 Task: Start in the project ZestTech the sprint 'Galaxy Quest', with a duration of 1 week.
Action: Mouse moved to (277, 73)
Screenshot: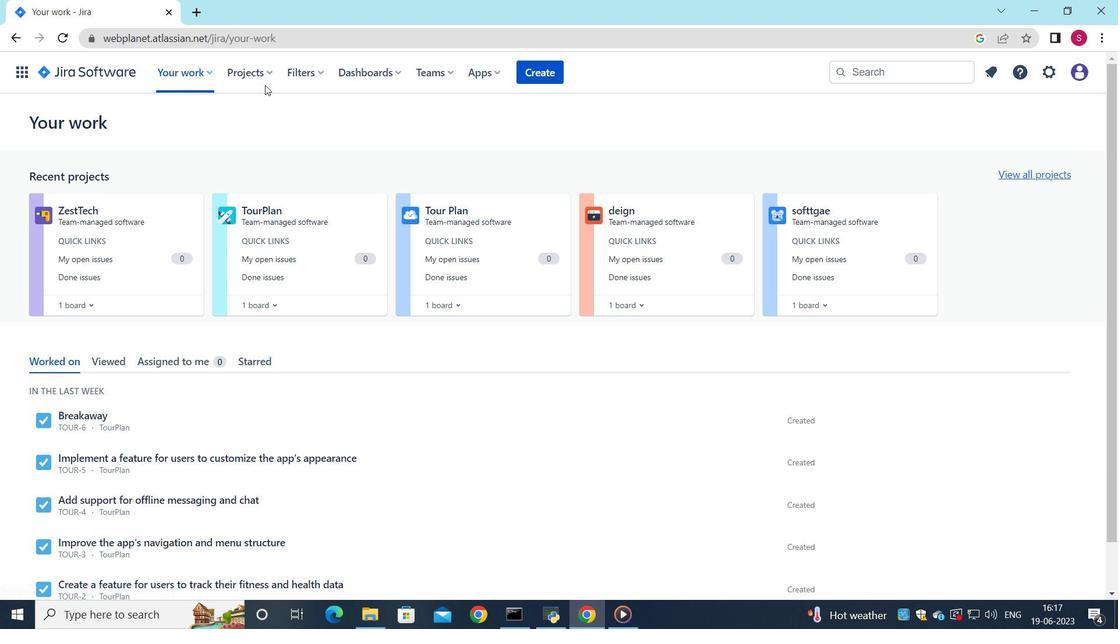 
Action: Mouse pressed left at (277, 73)
Screenshot: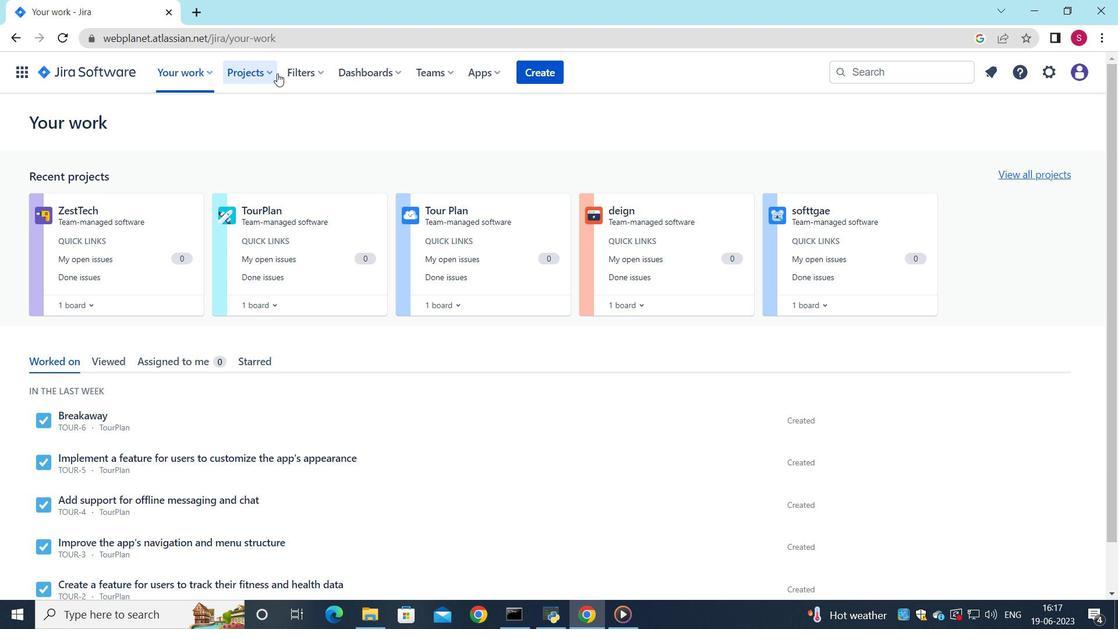 
Action: Mouse moved to (281, 135)
Screenshot: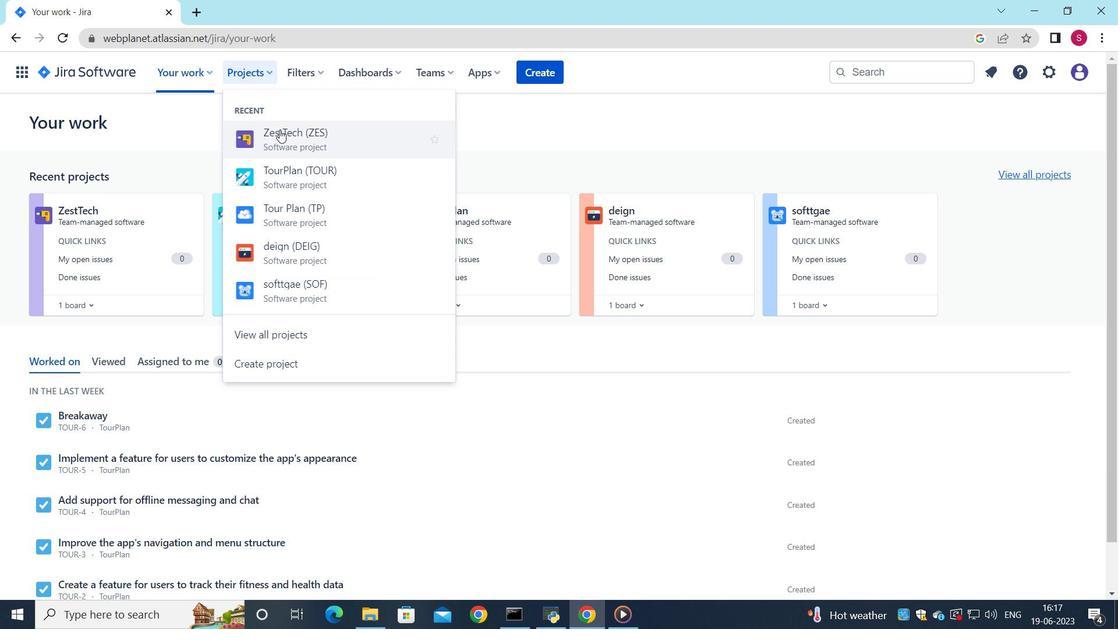 
Action: Mouse pressed left at (281, 135)
Screenshot: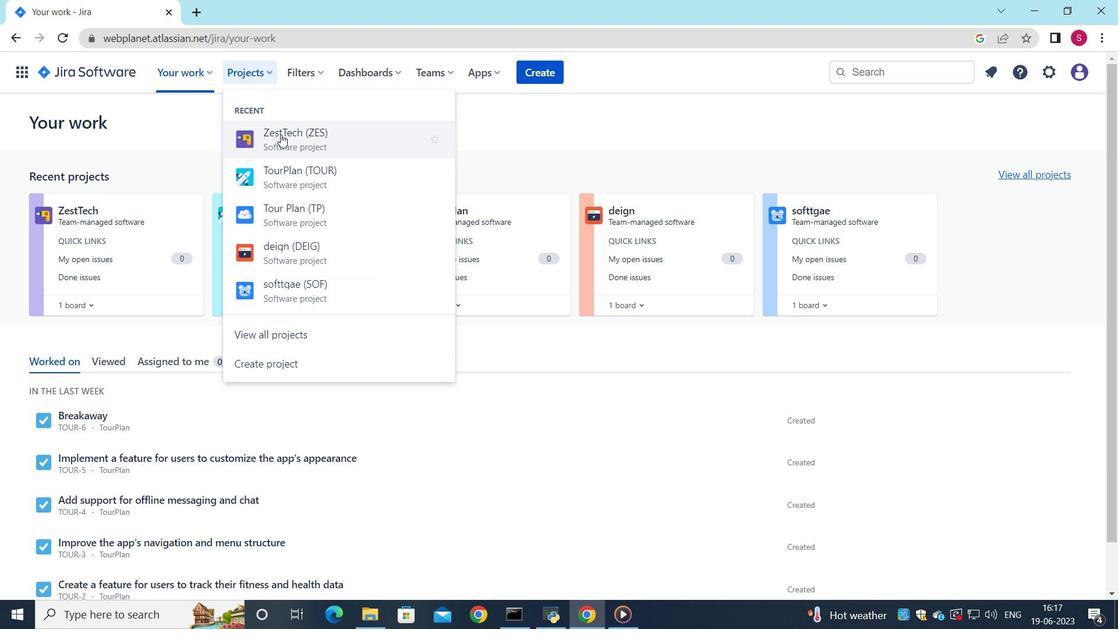 
Action: Mouse moved to (122, 226)
Screenshot: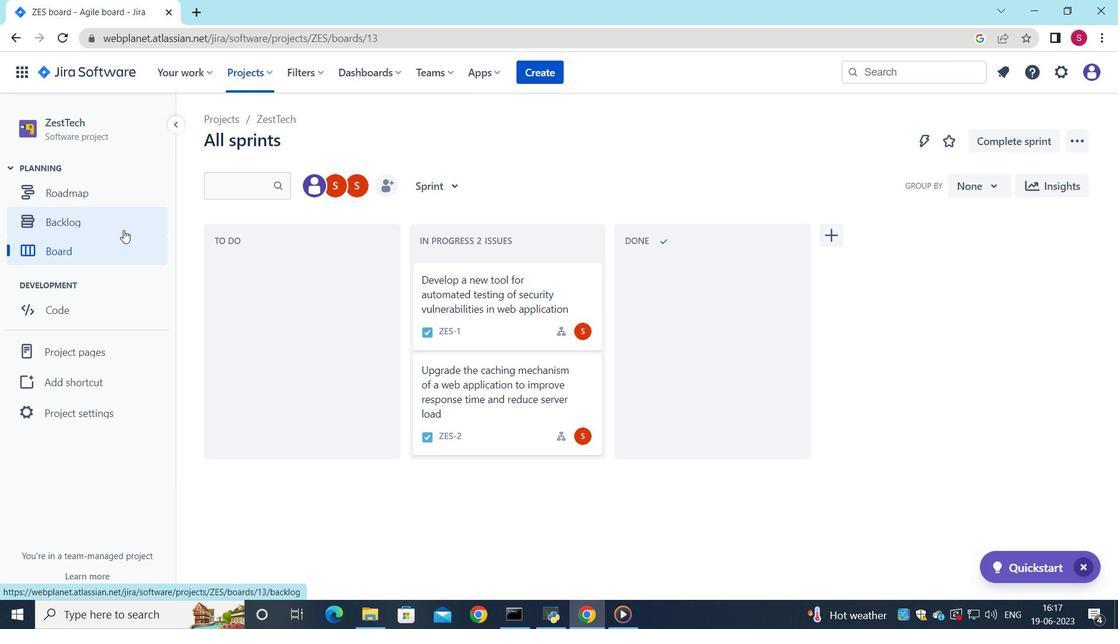 
Action: Mouse pressed left at (122, 226)
Screenshot: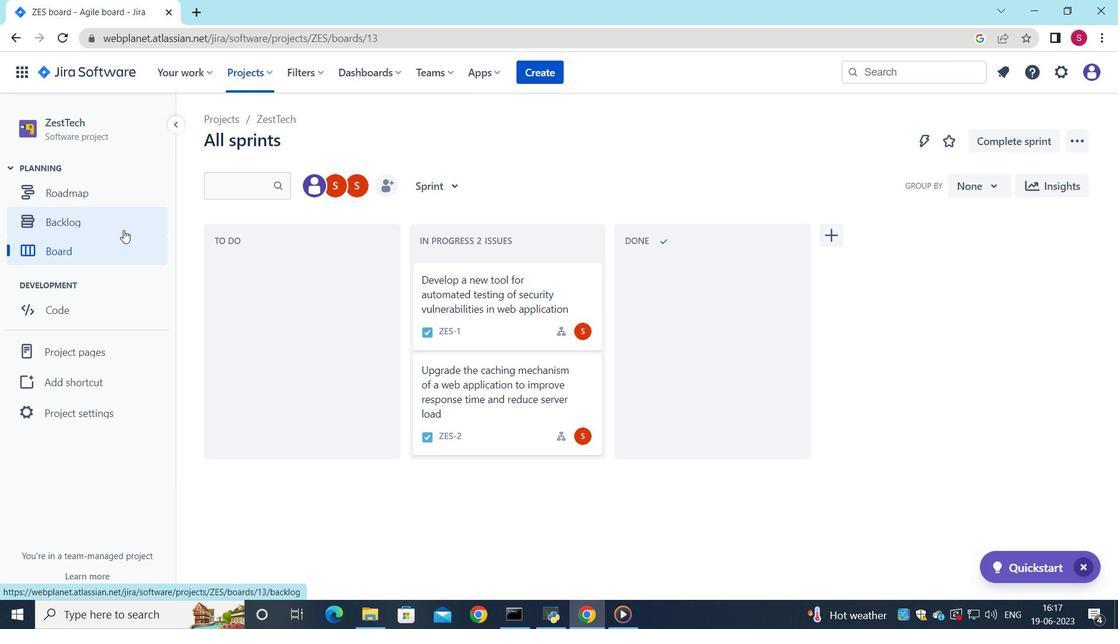 
Action: Mouse moved to (490, 317)
Screenshot: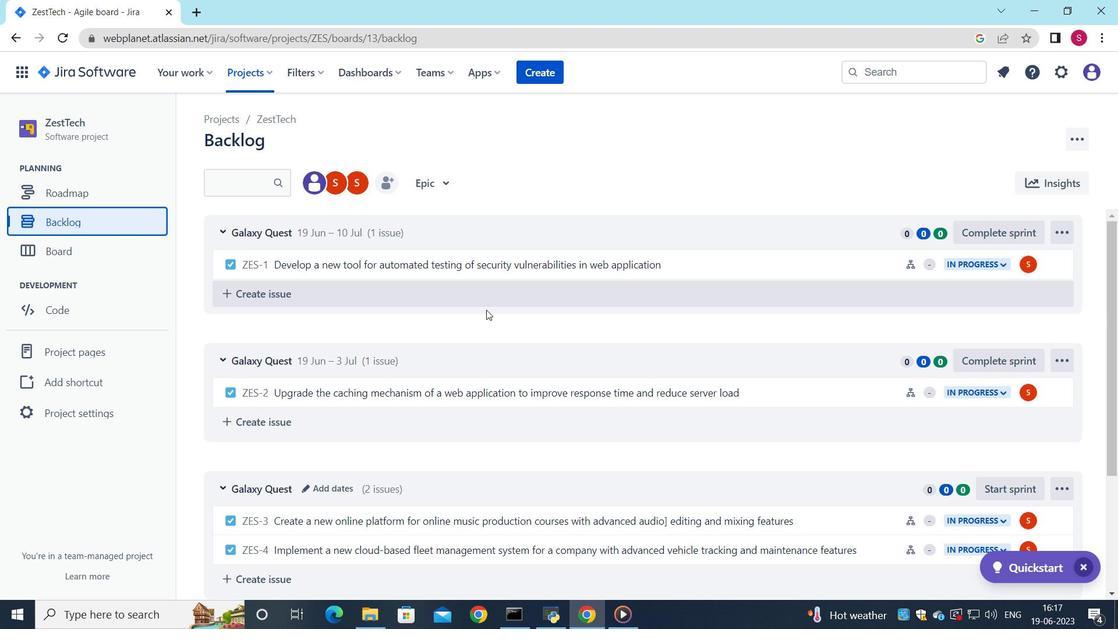 
Action: Mouse scrolled (490, 317) with delta (0, 0)
Screenshot: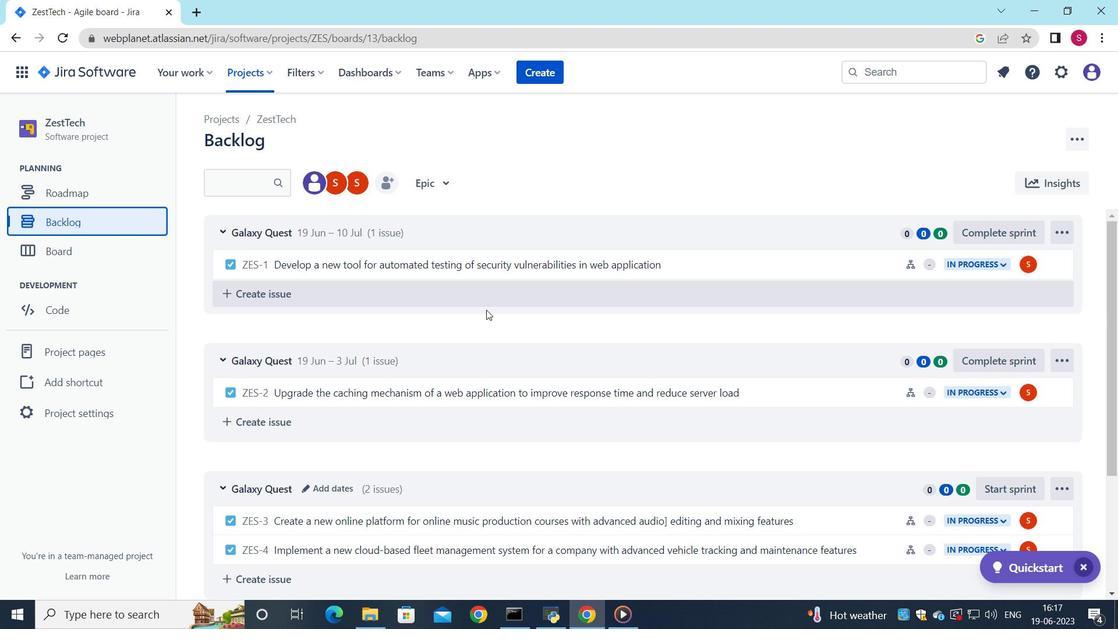 
Action: Mouse scrolled (490, 317) with delta (0, 0)
Screenshot: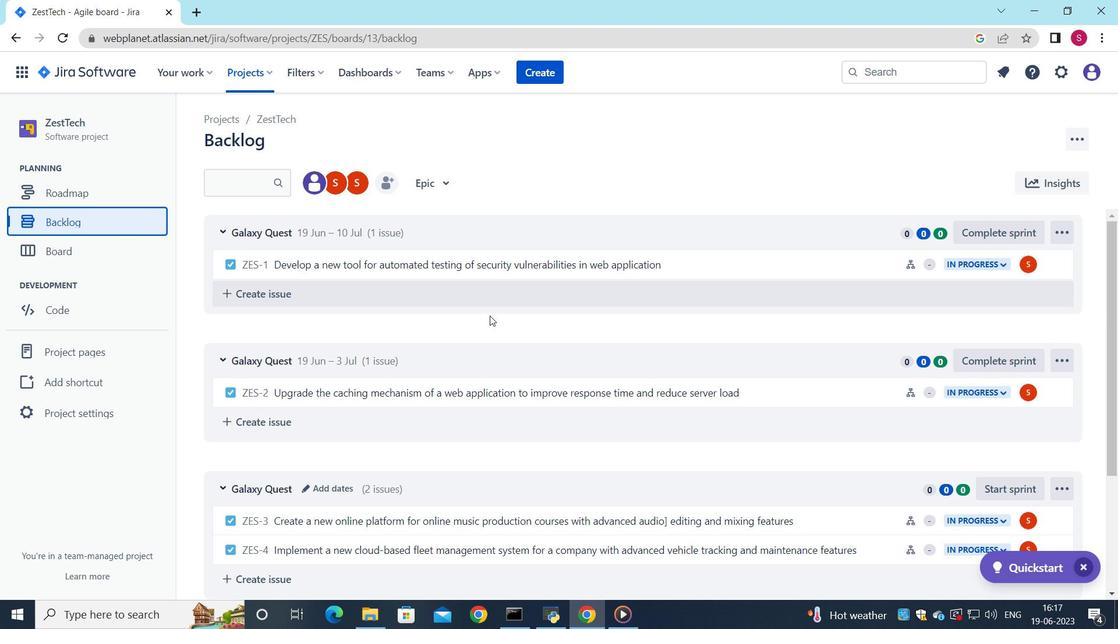 
Action: Mouse scrolled (490, 317) with delta (0, 0)
Screenshot: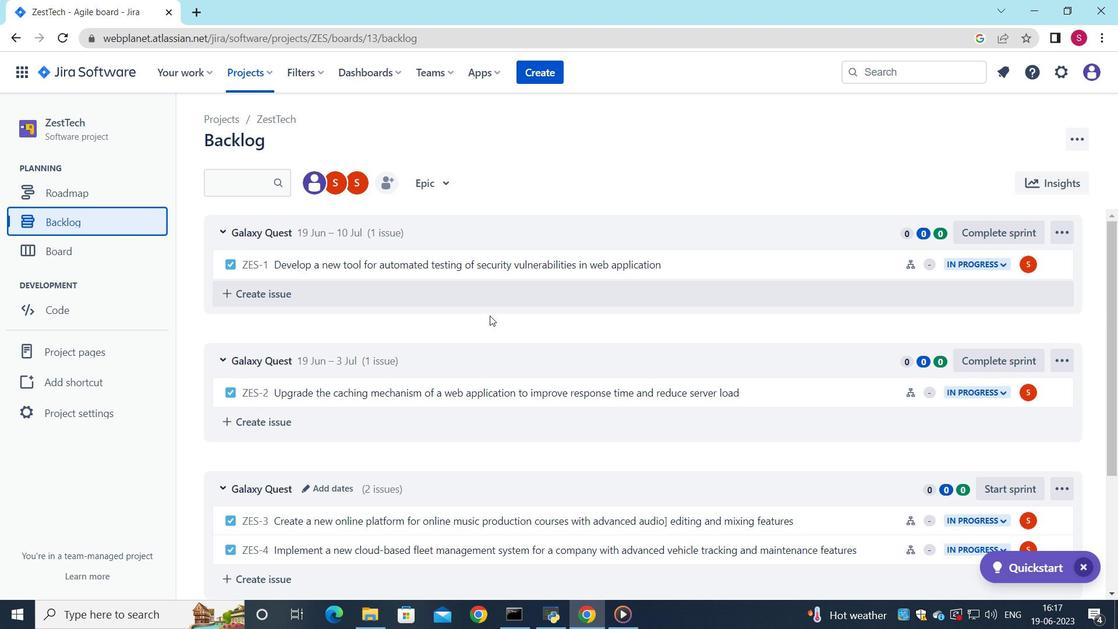 
Action: Mouse moved to (998, 312)
Screenshot: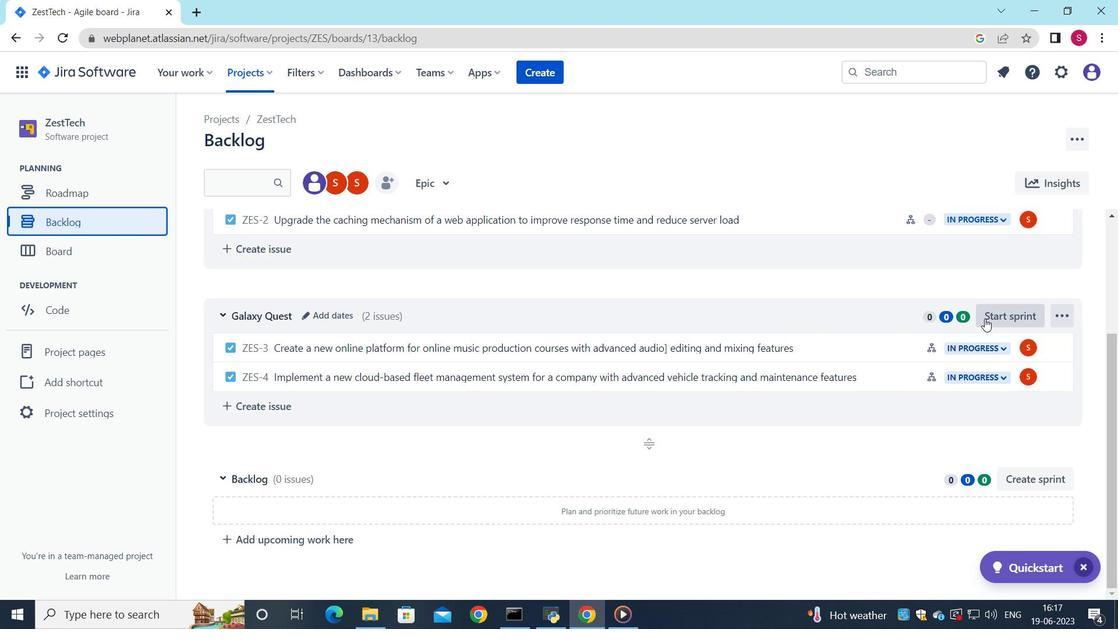 
Action: Mouse pressed left at (998, 312)
Screenshot: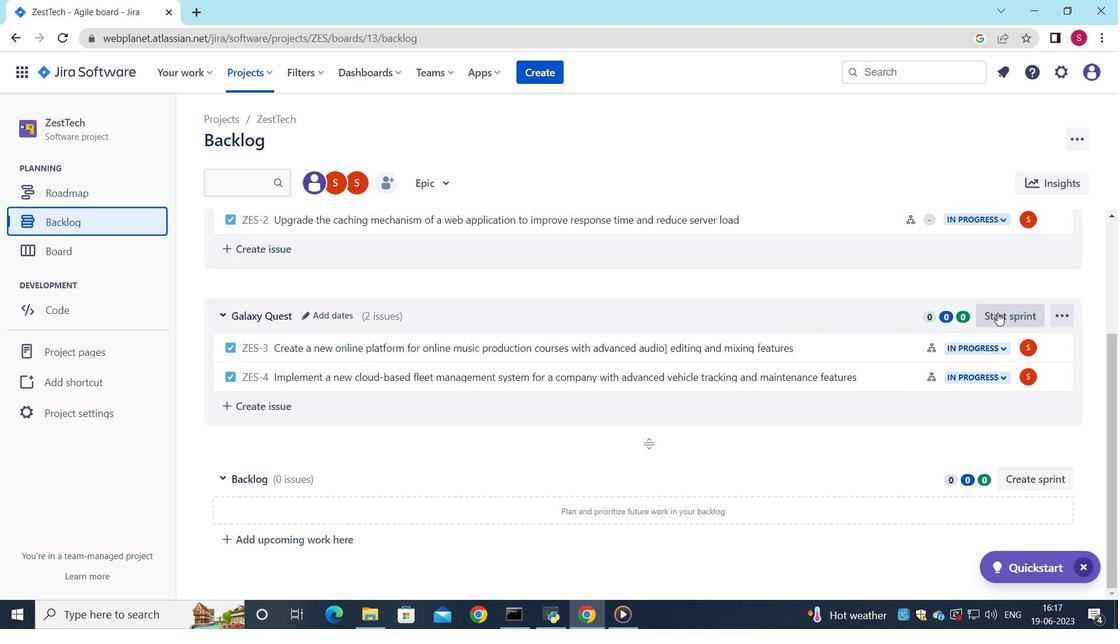 
Action: Mouse moved to (529, 255)
Screenshot: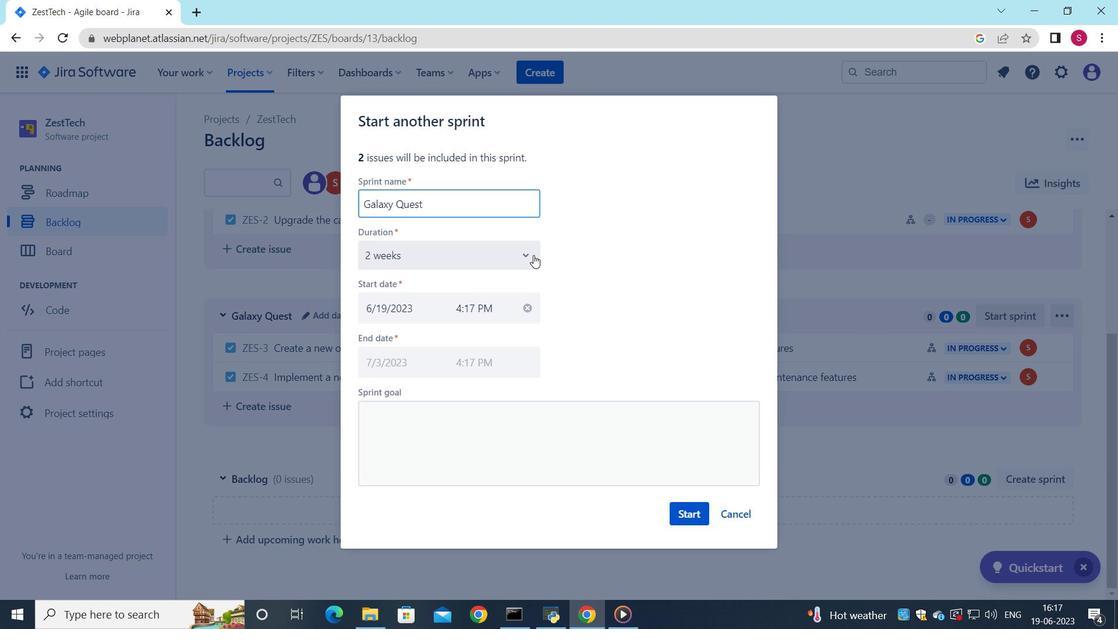 
Action: Mouse pressed left at (529, 255)
Screenshot: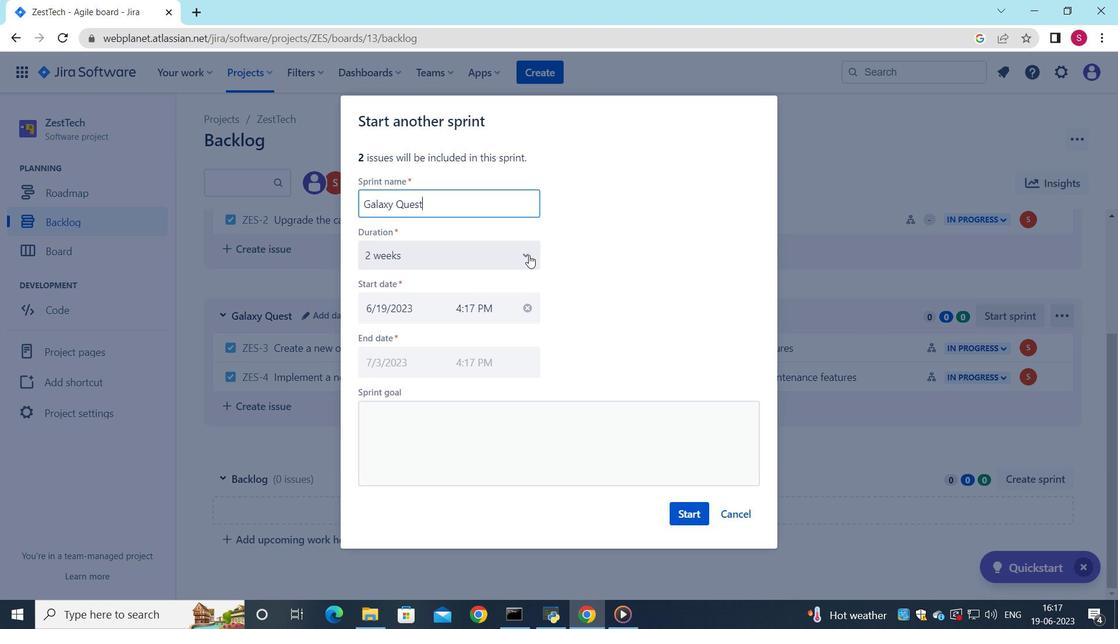 
Action: Mouse moved to (481, 297)
Screenshot: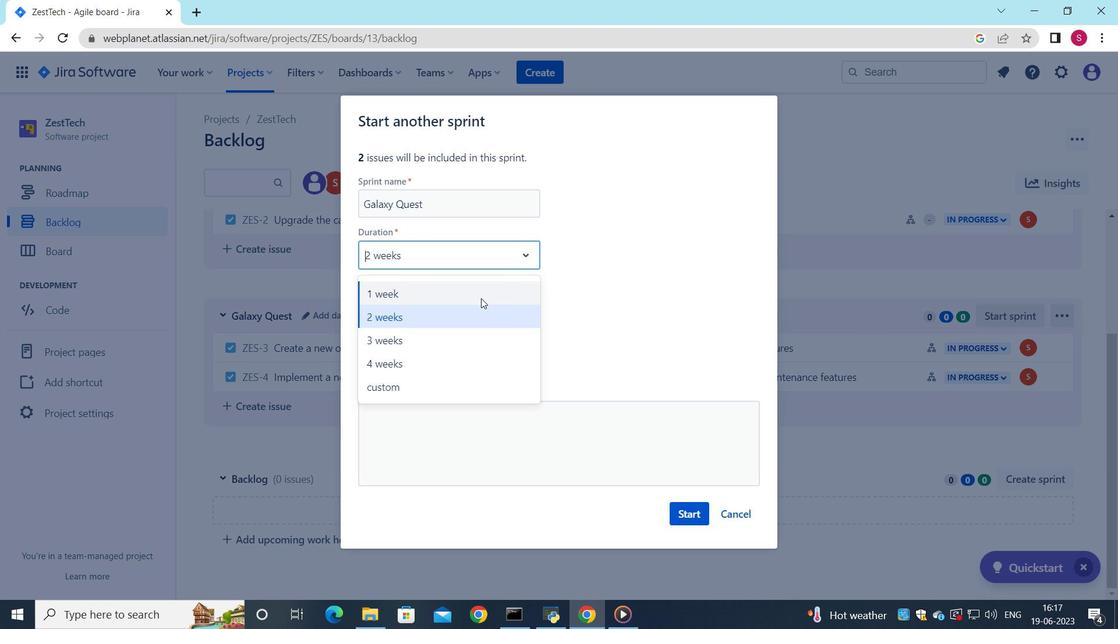 
Action: Mouse pressed left at (481, 297)
Screenshot: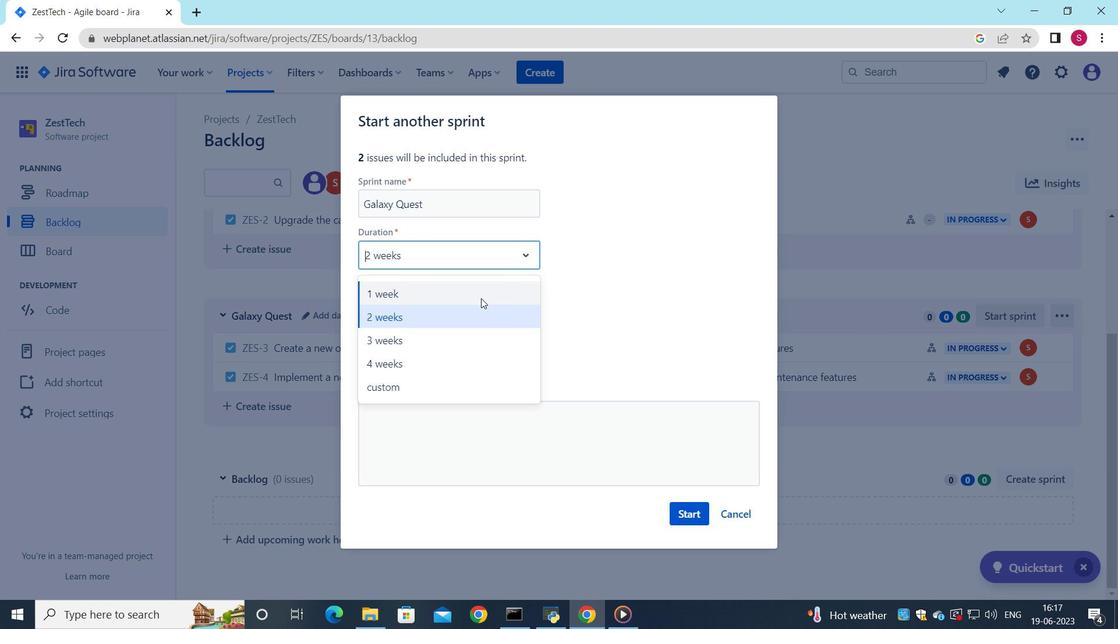 
Action: Mouse moved to (692, 510)
Screenshot: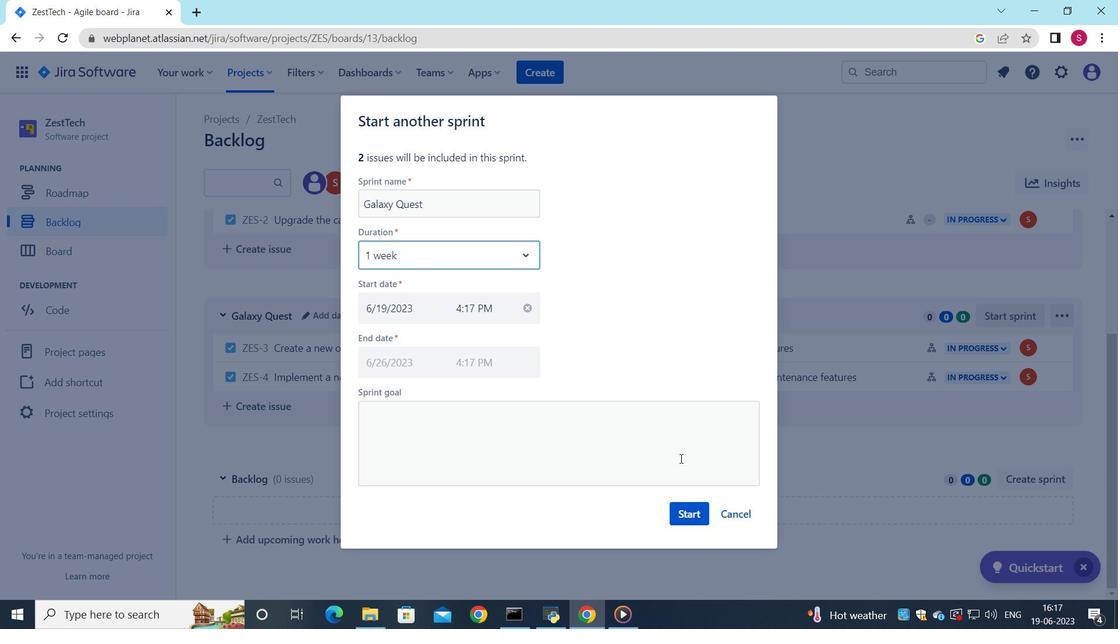 
Action: Mouse pressed left at (692, 510)
Screenshot: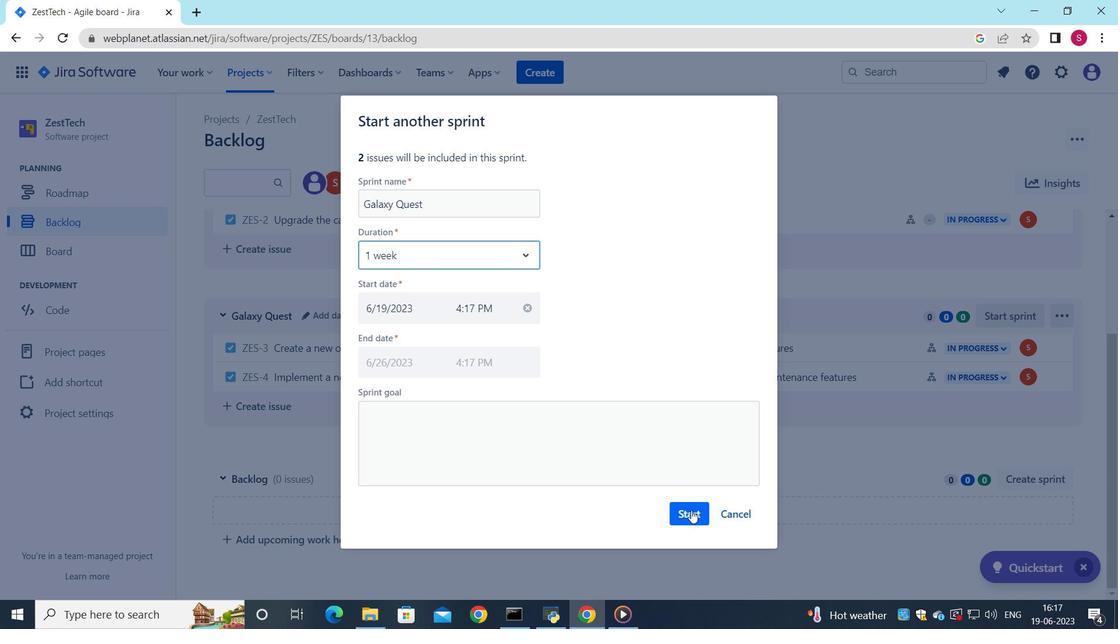 
Action: Mouse moved to (695, 499)
Screenshot: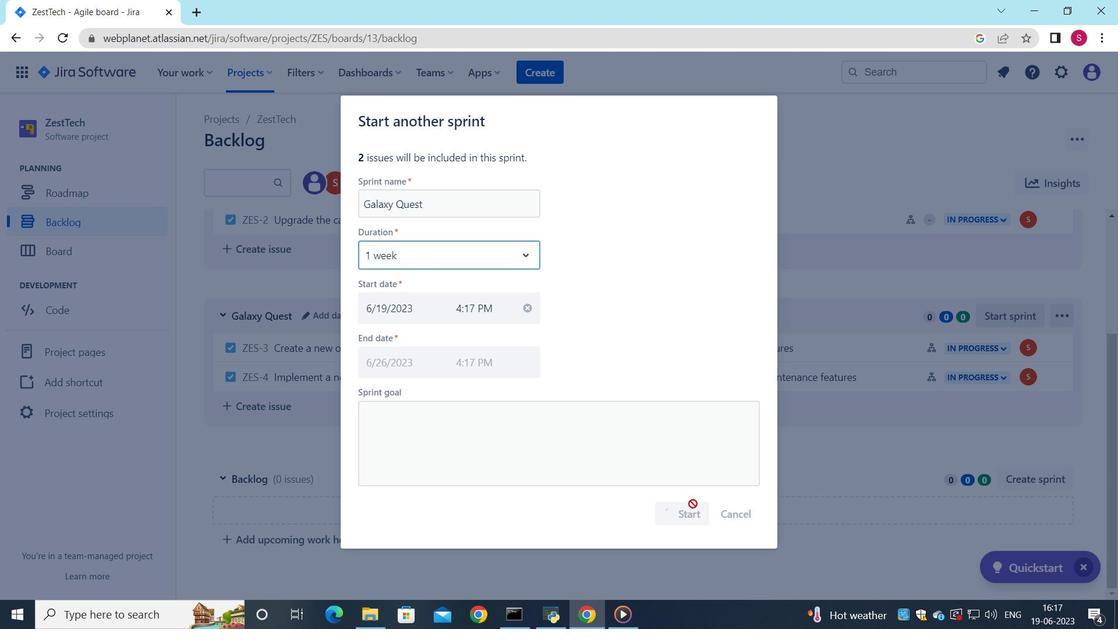
